 Task: Change the font to decrease font size.
Action: Mouse pressed left at (410, 125)
Screenshot: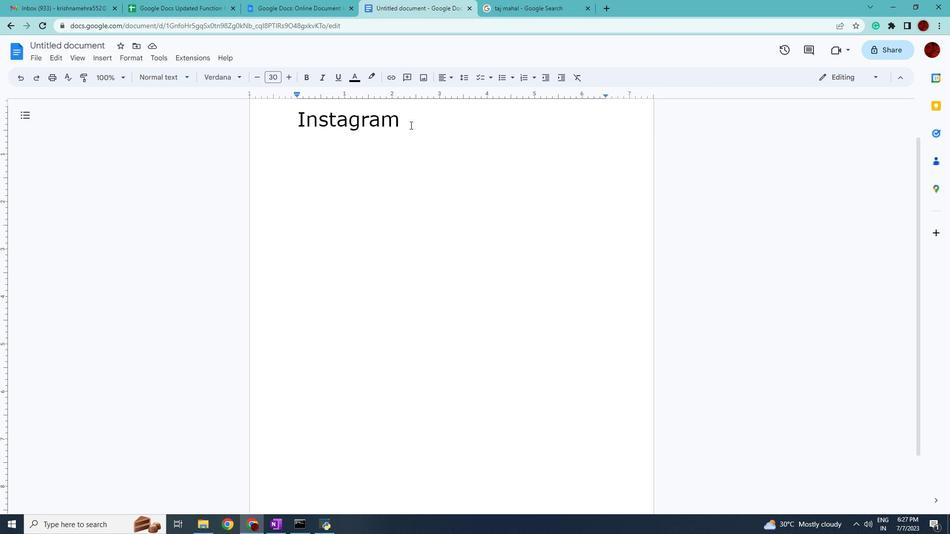 
Action: Mouse moved to (257, 78)
Screenshot: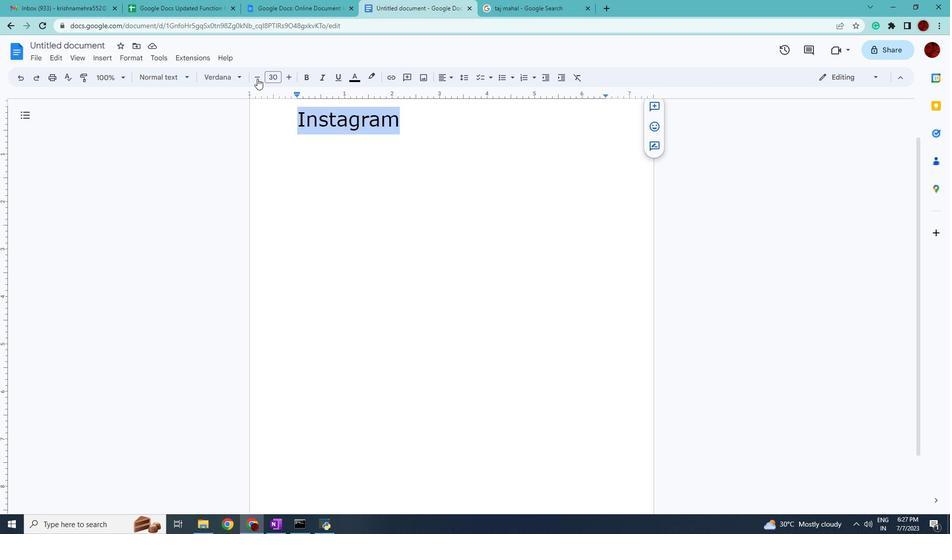 
Action: Mouse pressed left at (257, 78)
Screenshot: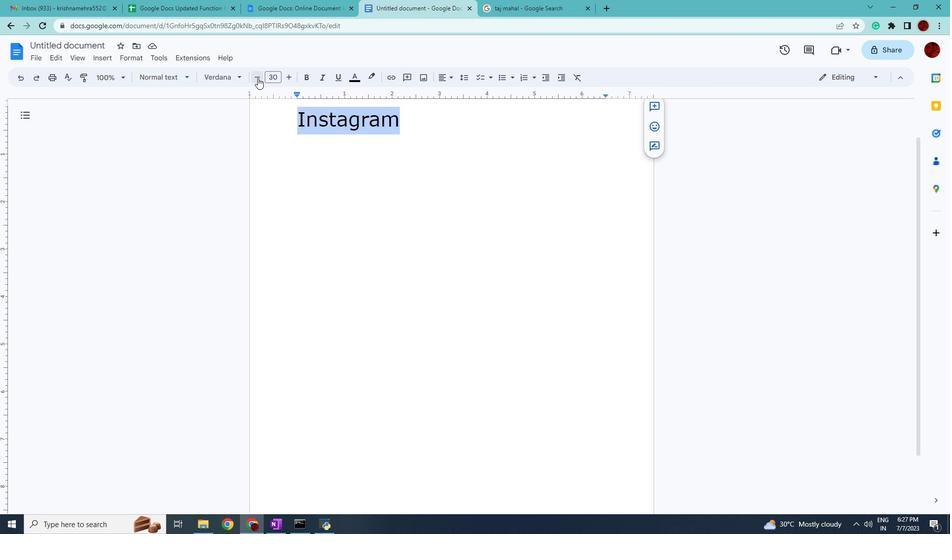 
Action: Mouse pressed left at (257, 78)
Screenshot: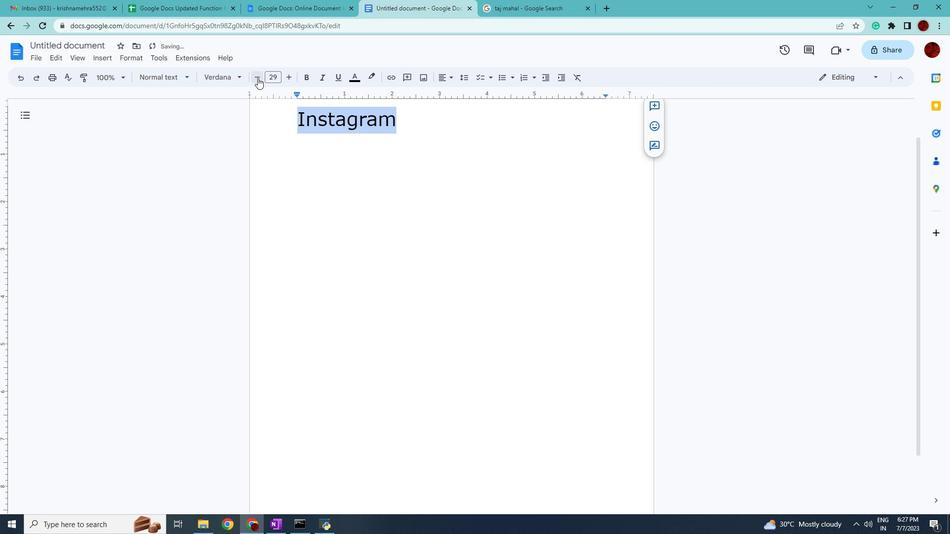 
Action: Mouse pressed left at (257, 78)
Screenshot: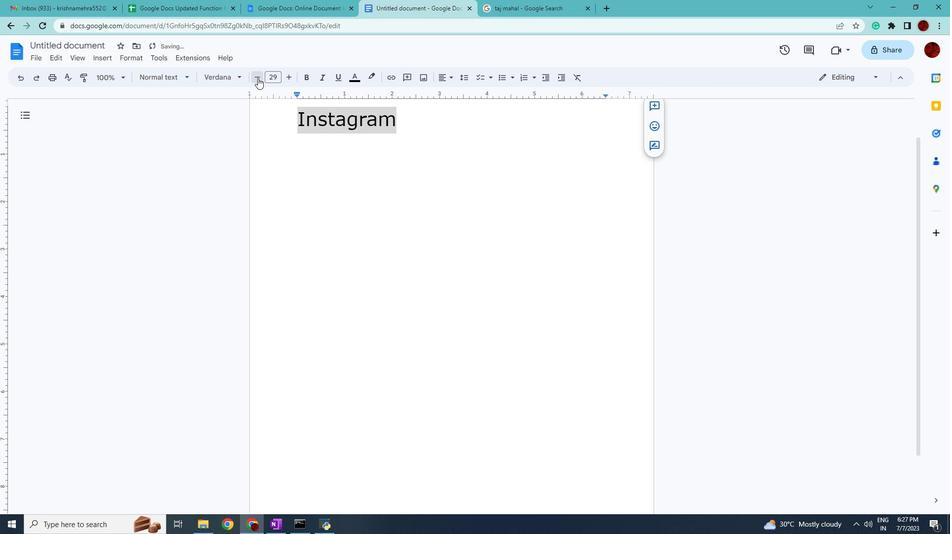 
Action: Mouse pressed left at (257, 78)
Screenshot: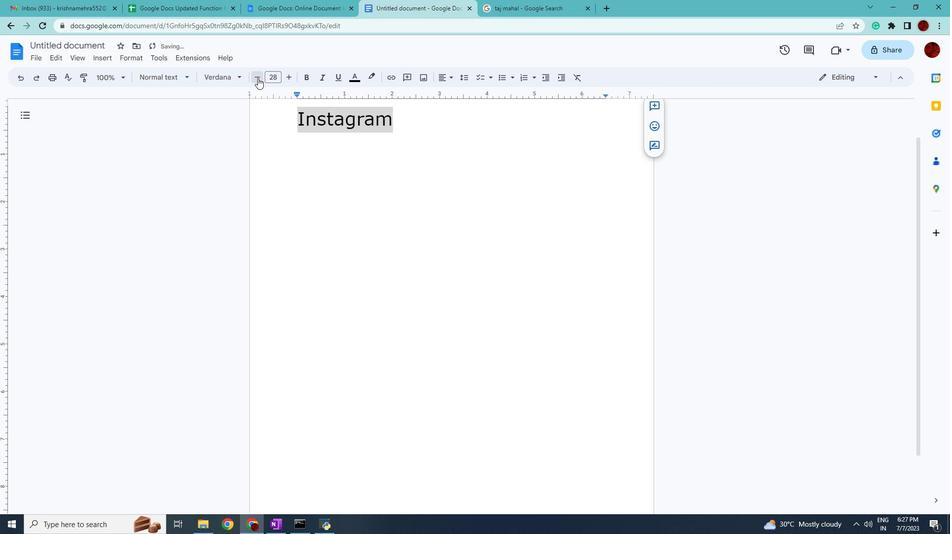 
Action: Mouse pressed left at (257, 78)
Screenshot: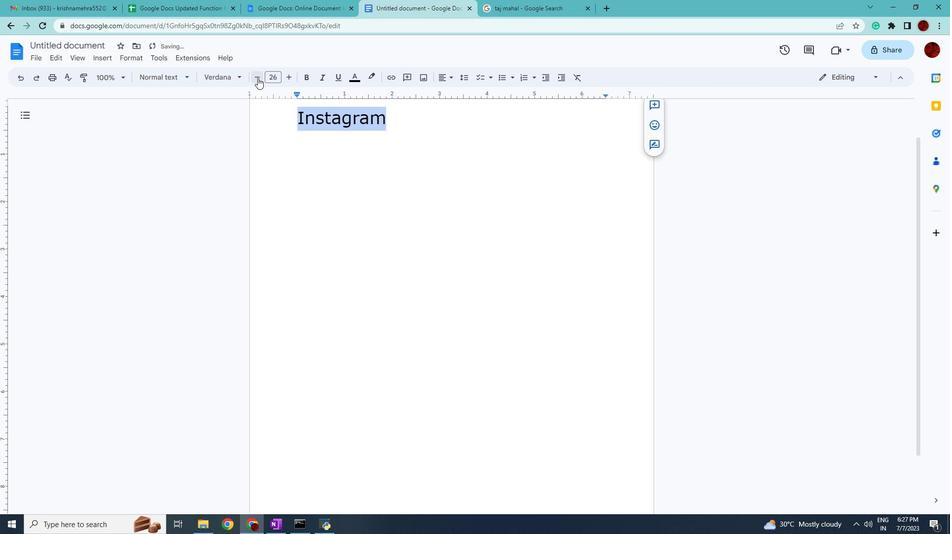 
Action: Mouse pressed left at (257, 78)
Screenshot: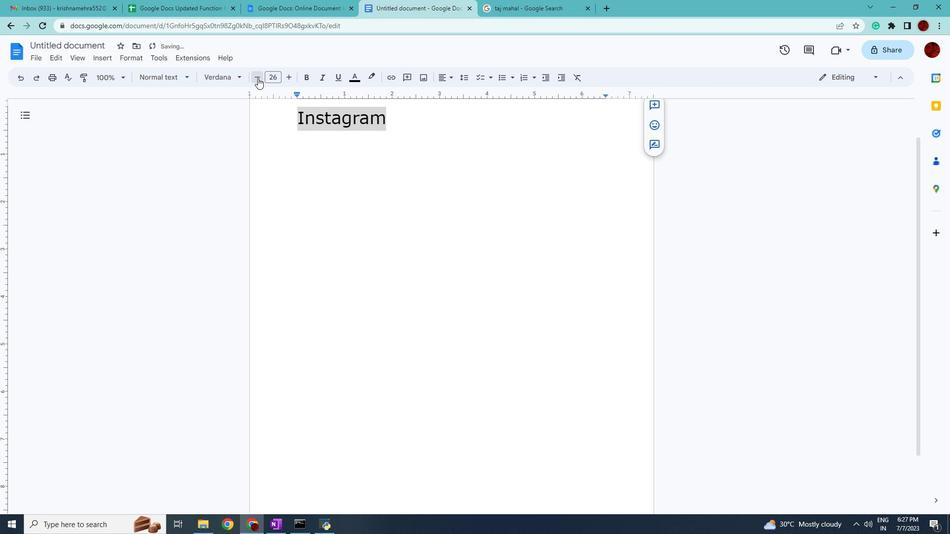 
